 Task: Create Workspace Business Intelligence Workspace description Manage and track employee expenses and reimbursements. Workspace type Sales CRM
Action: Mouse moved to (311, 66)
Screenshot: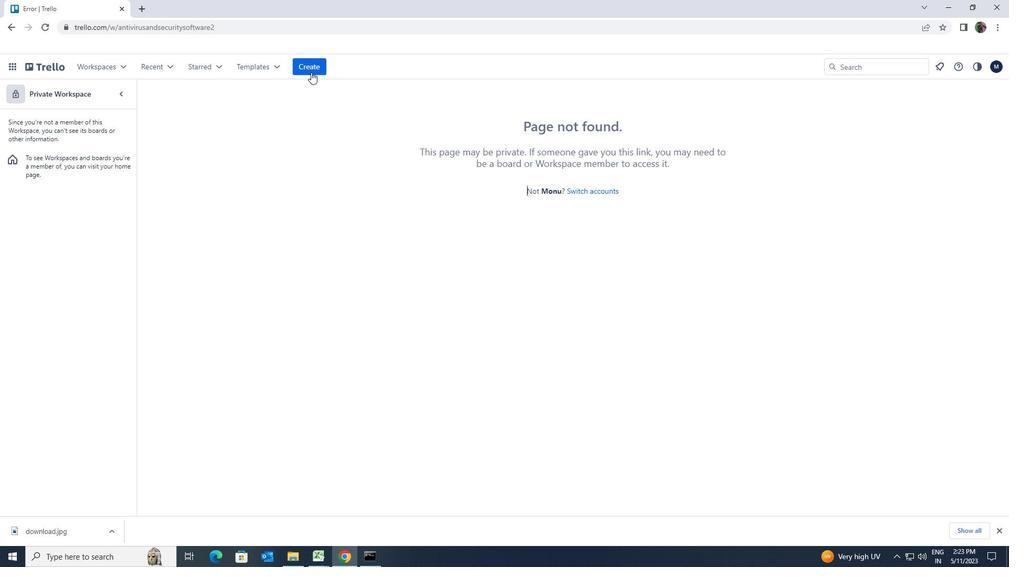 
Action: Mouse pressed left at (311, 66)
Screenshot: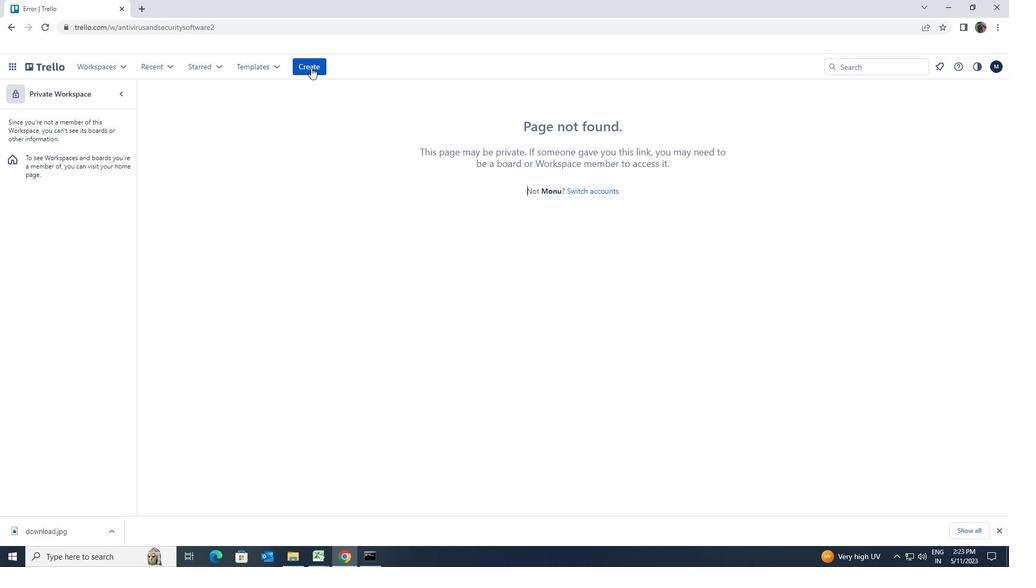 
Action: Mouse moved to (324, 172)
Screenshot: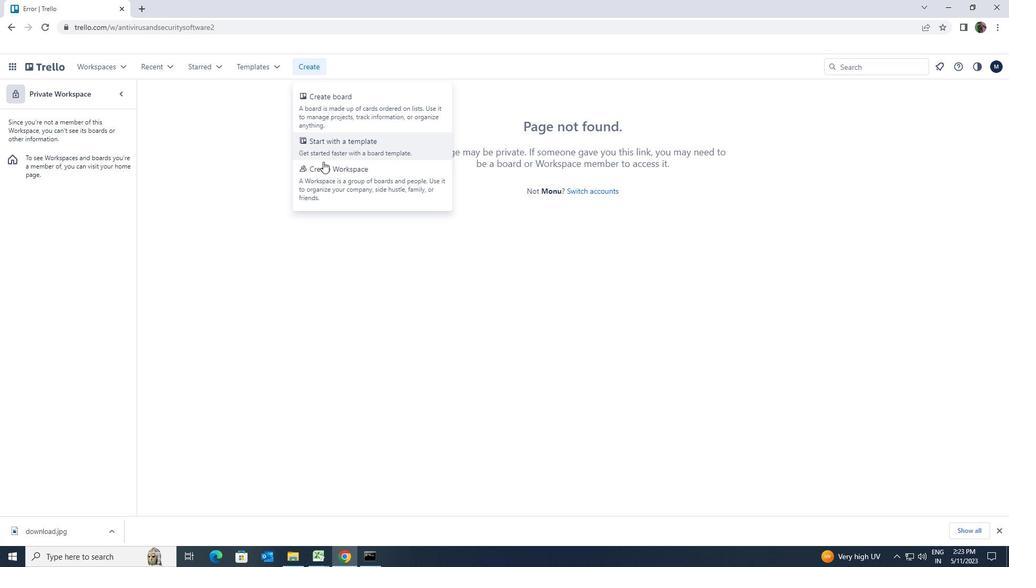
Action: Mouse pressed left at (324, 172)
Screenshot: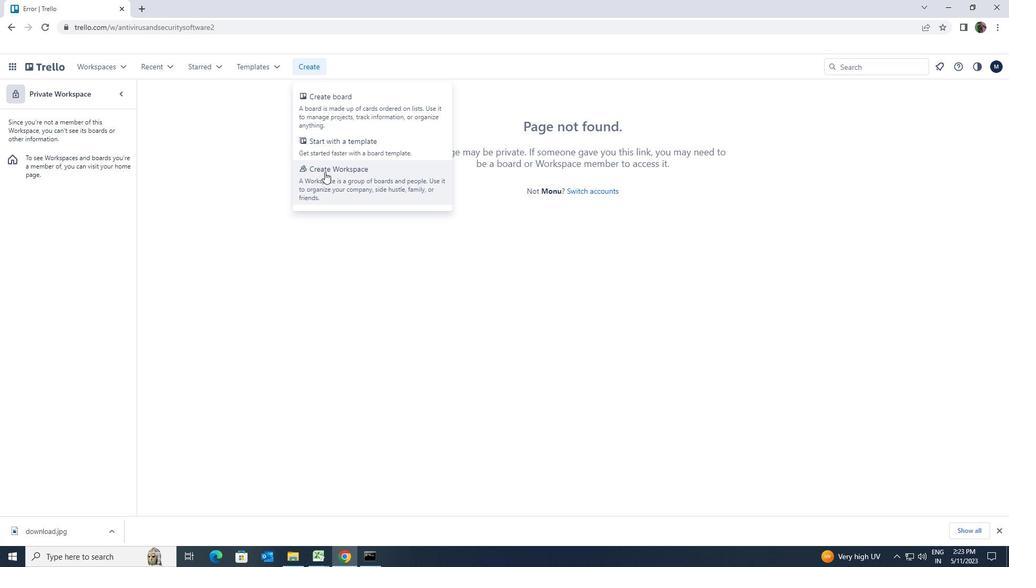 
Action: Key pressed <Key.shift>BUSINESS<Key.space><Key.shift>INTELLIGENCE
Screenshot: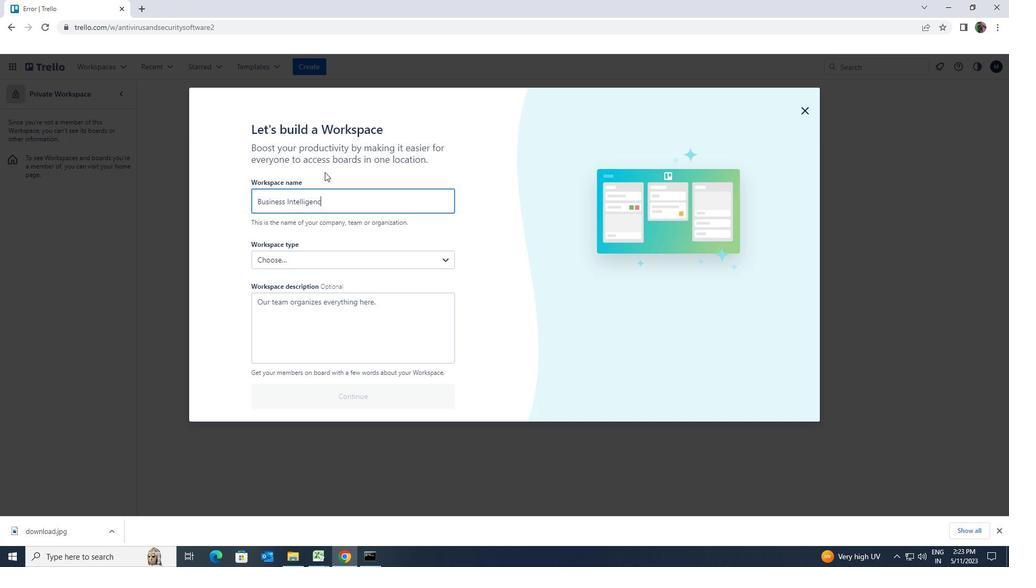 
Action: Mouse moved to (312, 318)
Screenshot: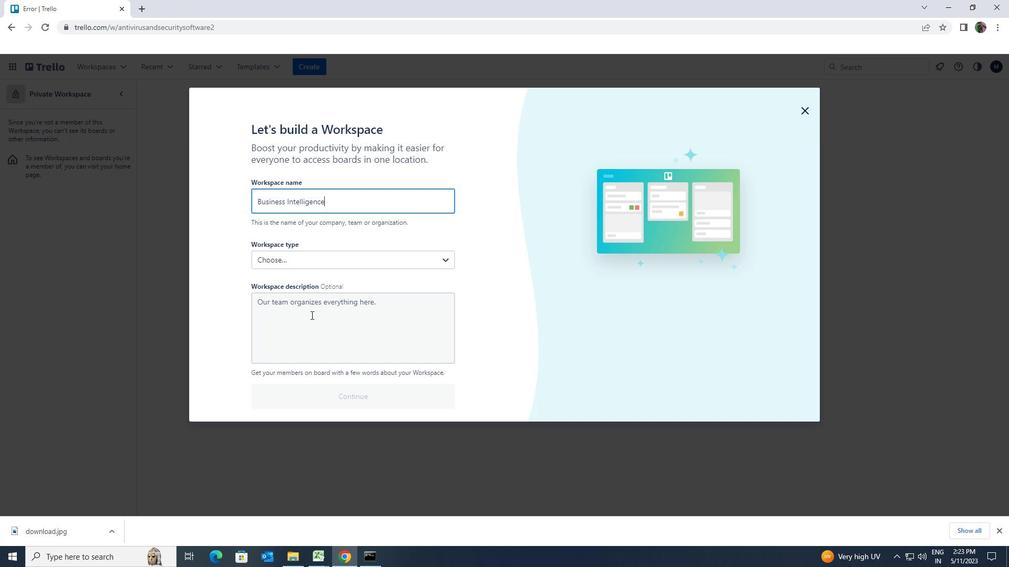
Action: Mouse pressed left at (312, 318)
Screenshot: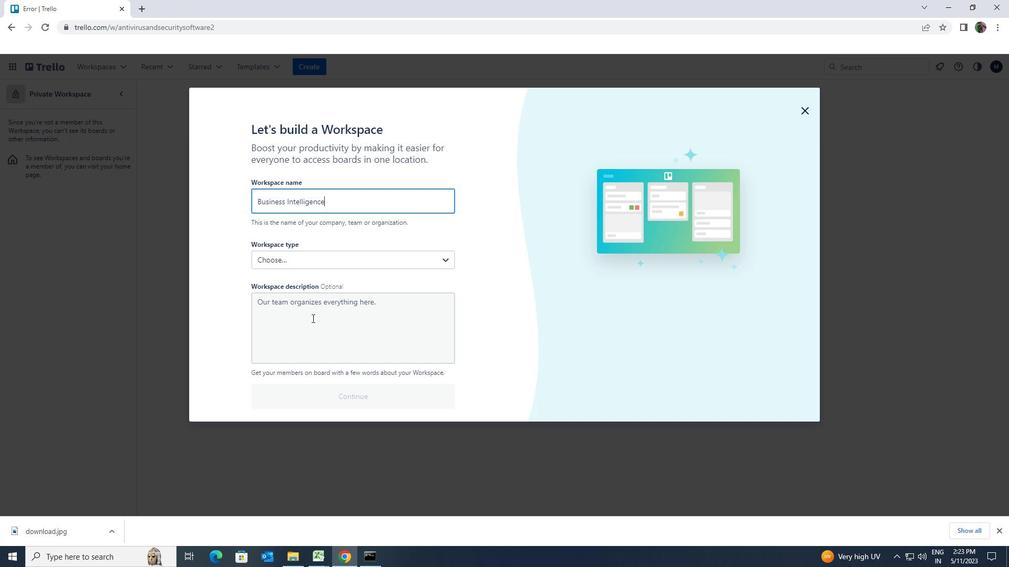 
Action: Mouse moved to (315, 318)
Screenshot: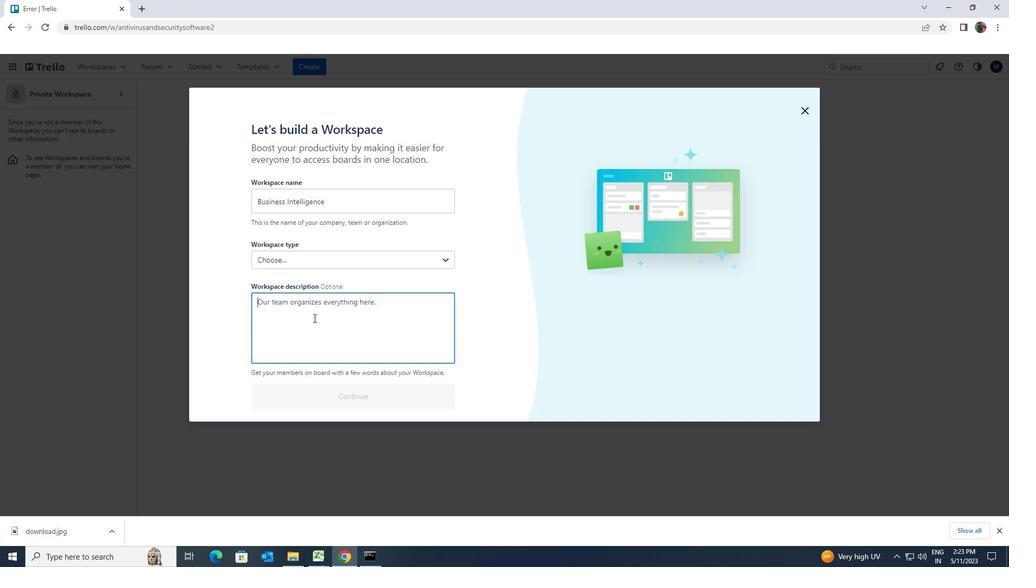
Action: Key pressed <Key.shift>MANAGE<Key.space>AND<Key.space><Key.shift>R<Key.backspace><Key.shift>TRUCK<Key.space><Key.shift>EMPLOYEE<Key.space><Key.shift><Key.shift><Key.shift><Key.shift><Key.shift>EXPENSES<Key.space>AND<Key.space>REIMBURSEMENTS
Screenshot: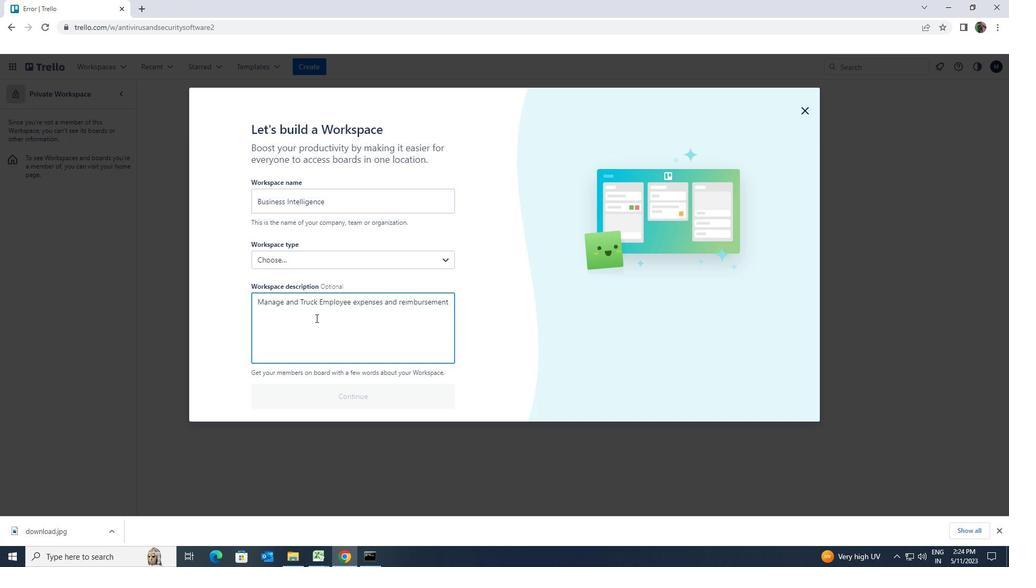 
Action: Mouse moved to (446, 264)
Screenshot: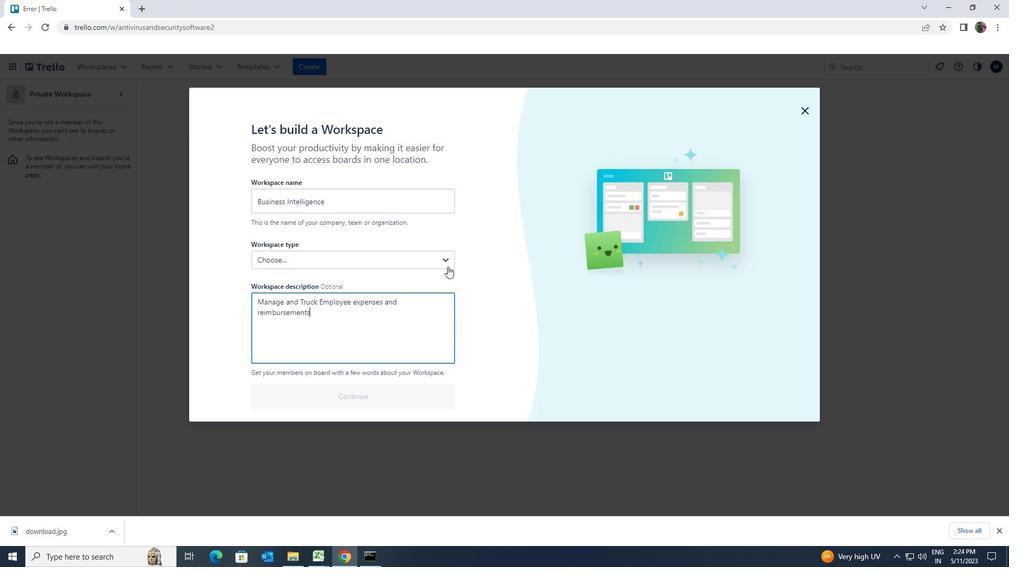 
Action: Mouse pressed left at (446, 264)
Screenshot: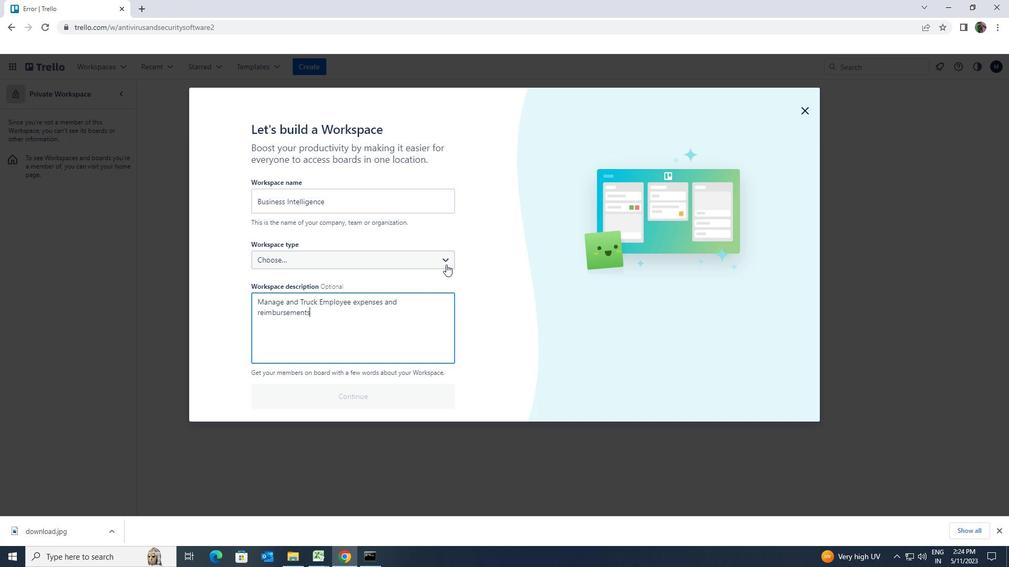 
Action: Mouse moved to (403, 338)
Screenshot: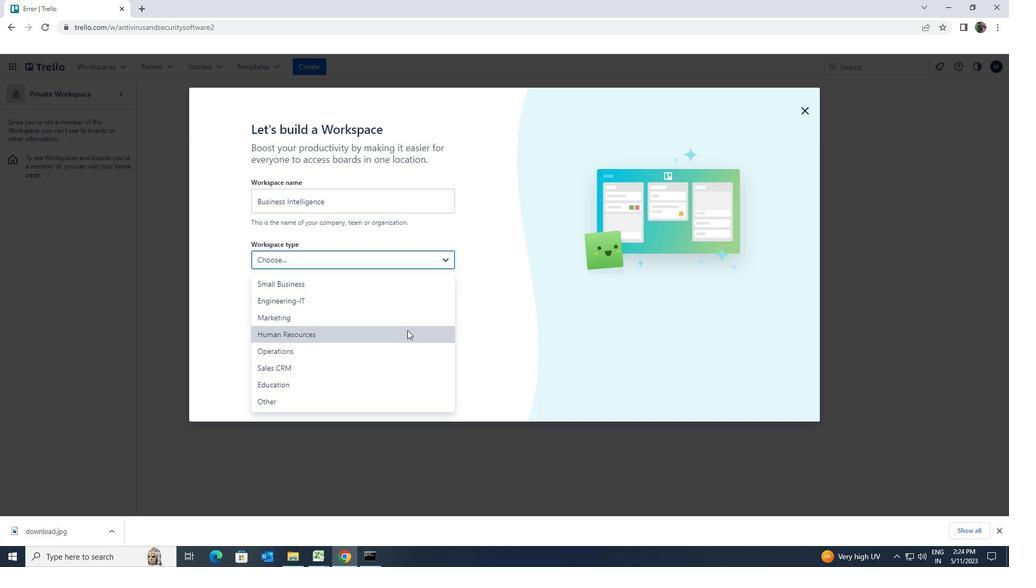 
Action: Mouse scrolled (403, 337) with delta (0, 0)
Screenshot: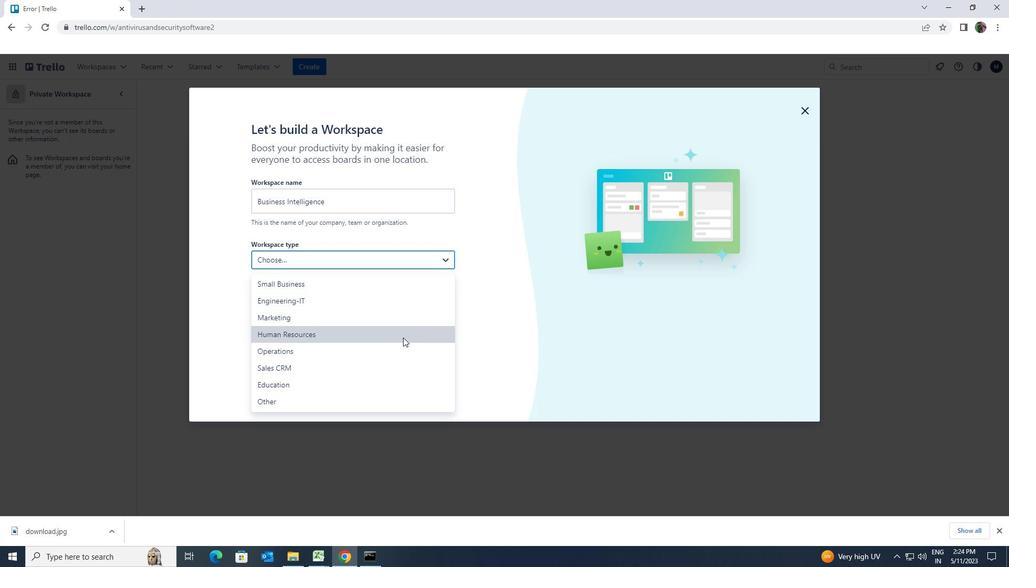
Action: Mouse moved to (376, 361)
Screenshot: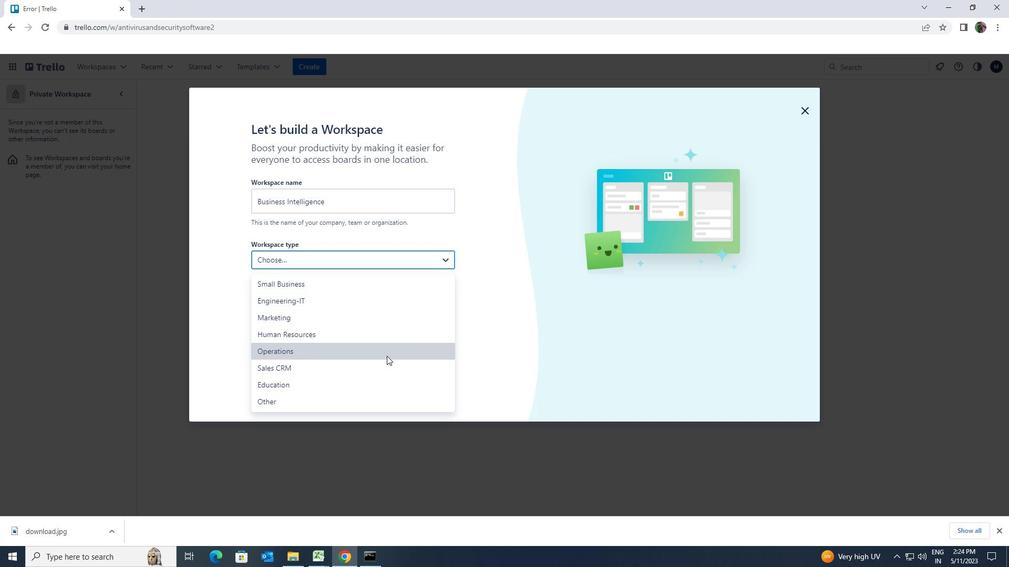 
Action: Mouse pressed left at (376, 361)
Screenshot: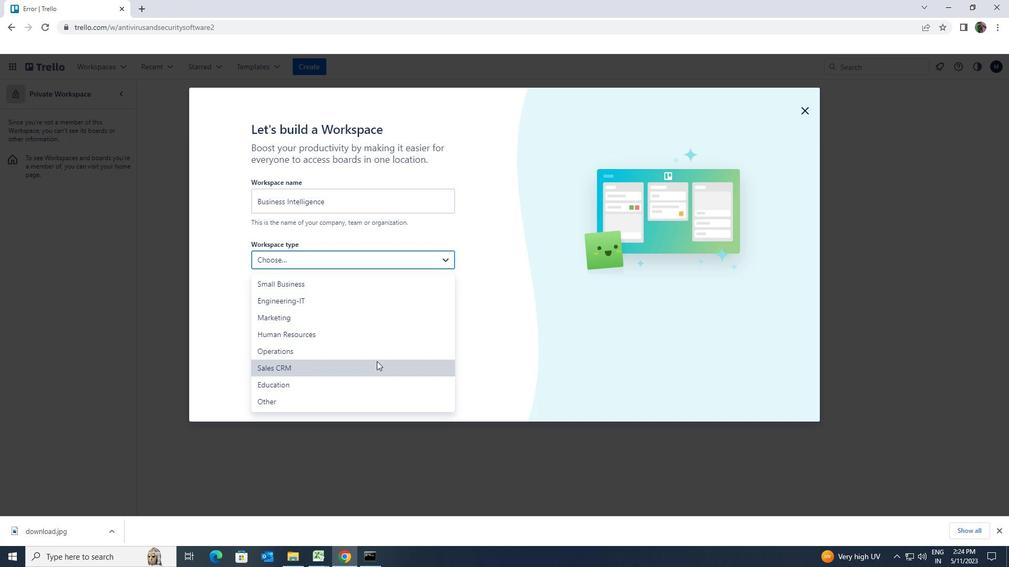 
Action: Mouse moved to (378, 388)
Screenshot: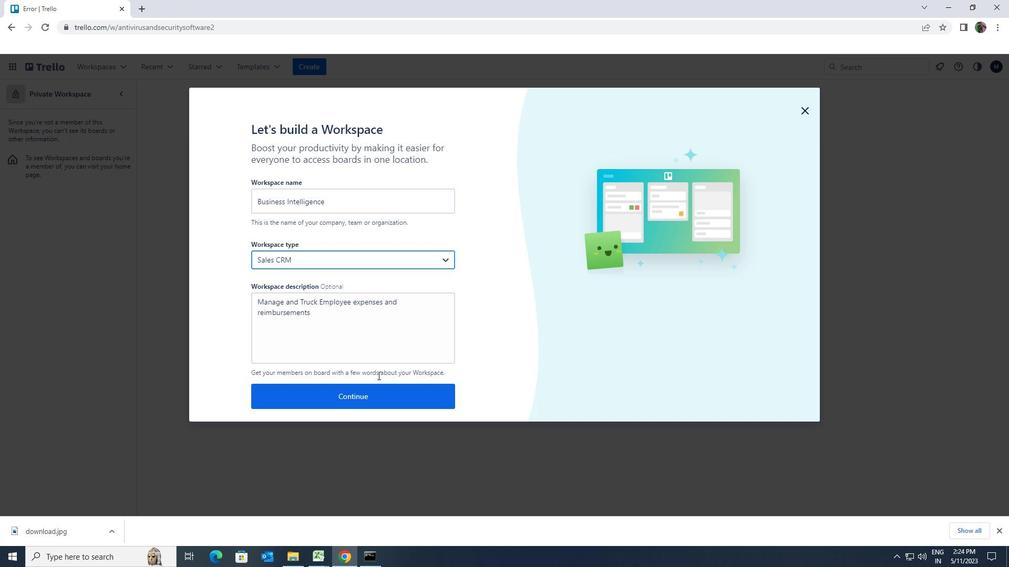 
Action: Mouse pressed left at (378, 388)
Screenshot: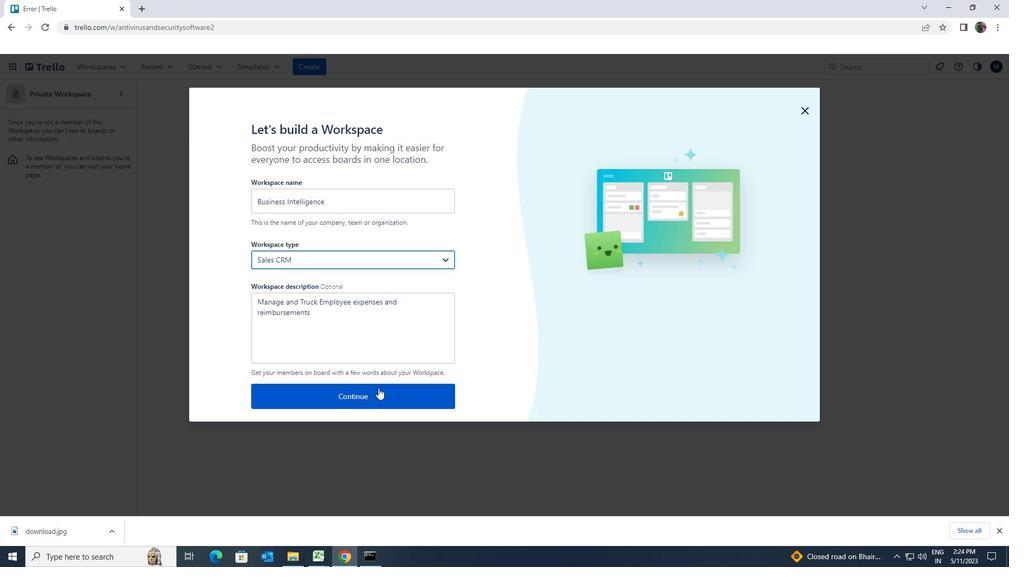 
